 Task: Create a section Debug Dwell and in the section, add a milestone Desktop and Mobile Device Security in the project AnchorTech
Action: Mouse moved to (251, 680)
Screenshot: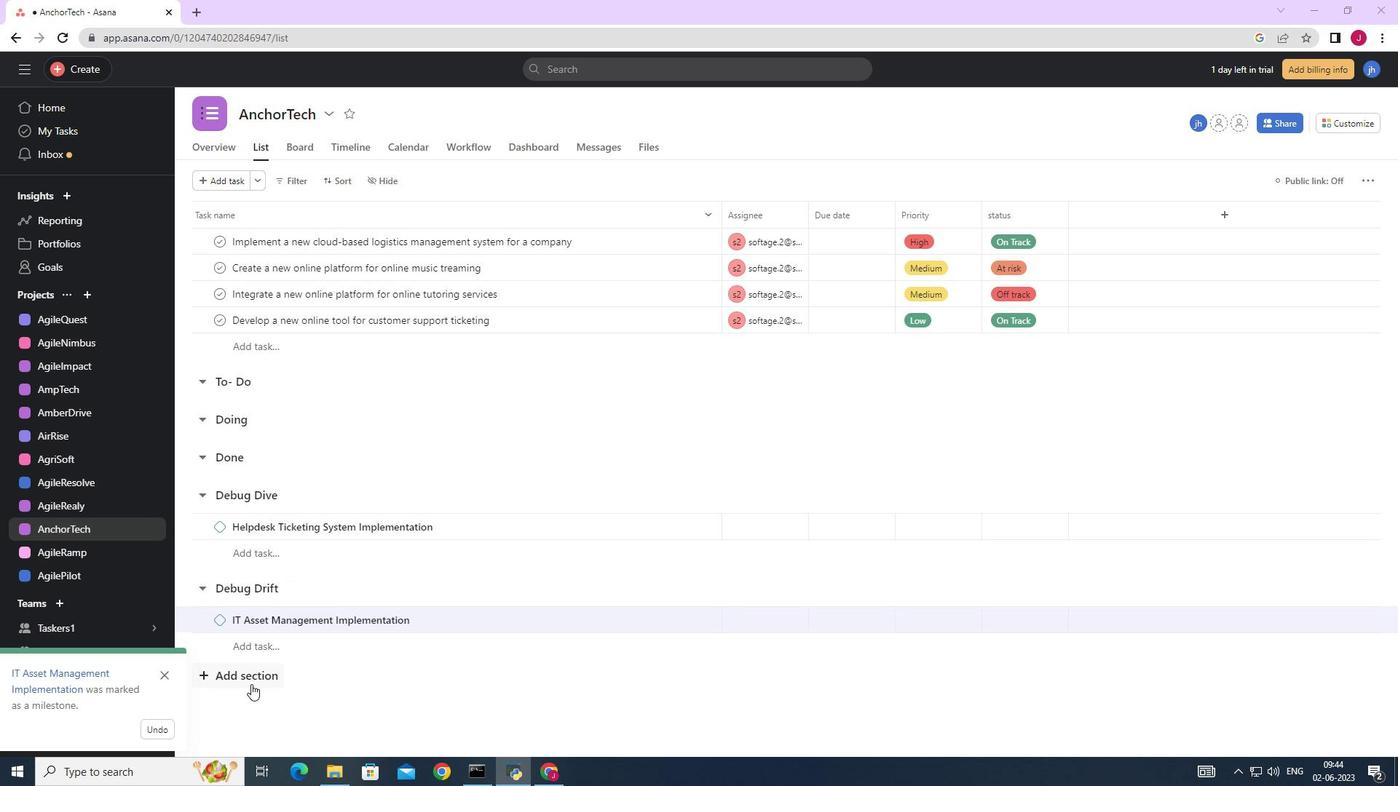 
Action: Mouse pressed left at (251, 680)
Screenshot: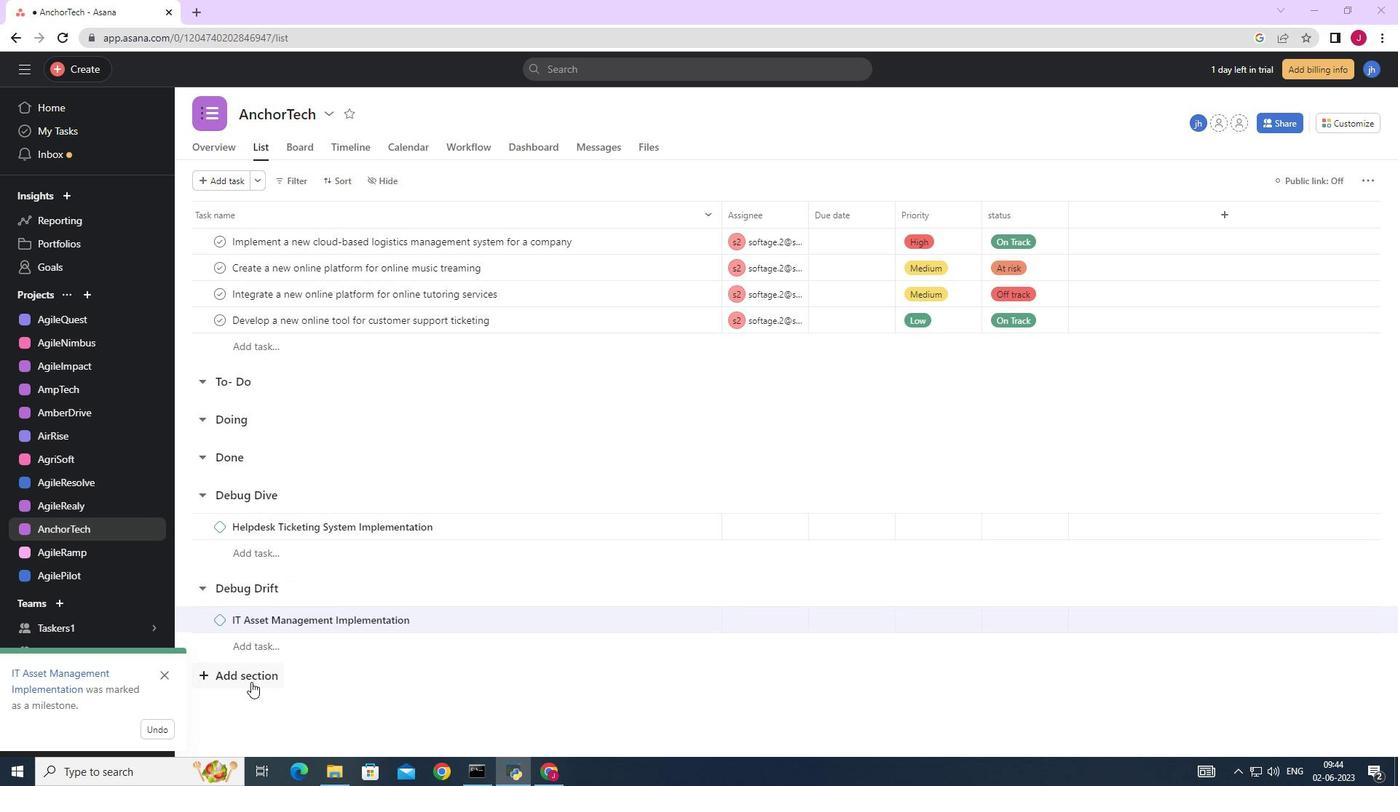 
Action: Key pressed <Key.caps_lock>D<Key.caps_lock>ebug<Key.space><Key.caps_lock>D<Key.caps_lock>well<Key.enter><Key.caps_lock>D<Key.caps_lock>esktop<Key.space>and<Key.space><Key.caps_lock>M<Key.caps_lock>obile<Key.space><Key.caps_lock>D<Key.caps_lock>evice<Key.space><Key.caps_lock>S<Key.caps_lock>ecurity
Screenshot: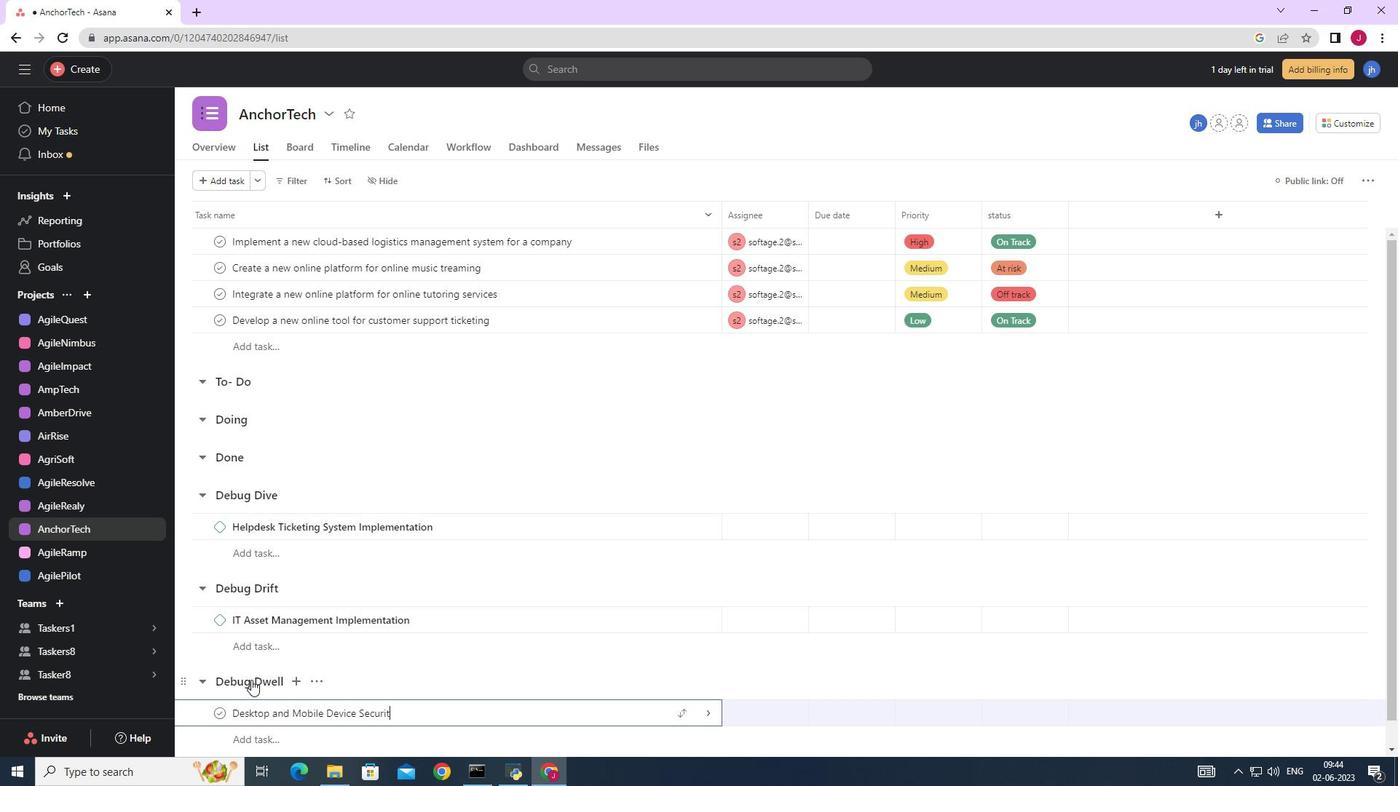 
Action: Mouse moved to (704, 715)
Screenshot: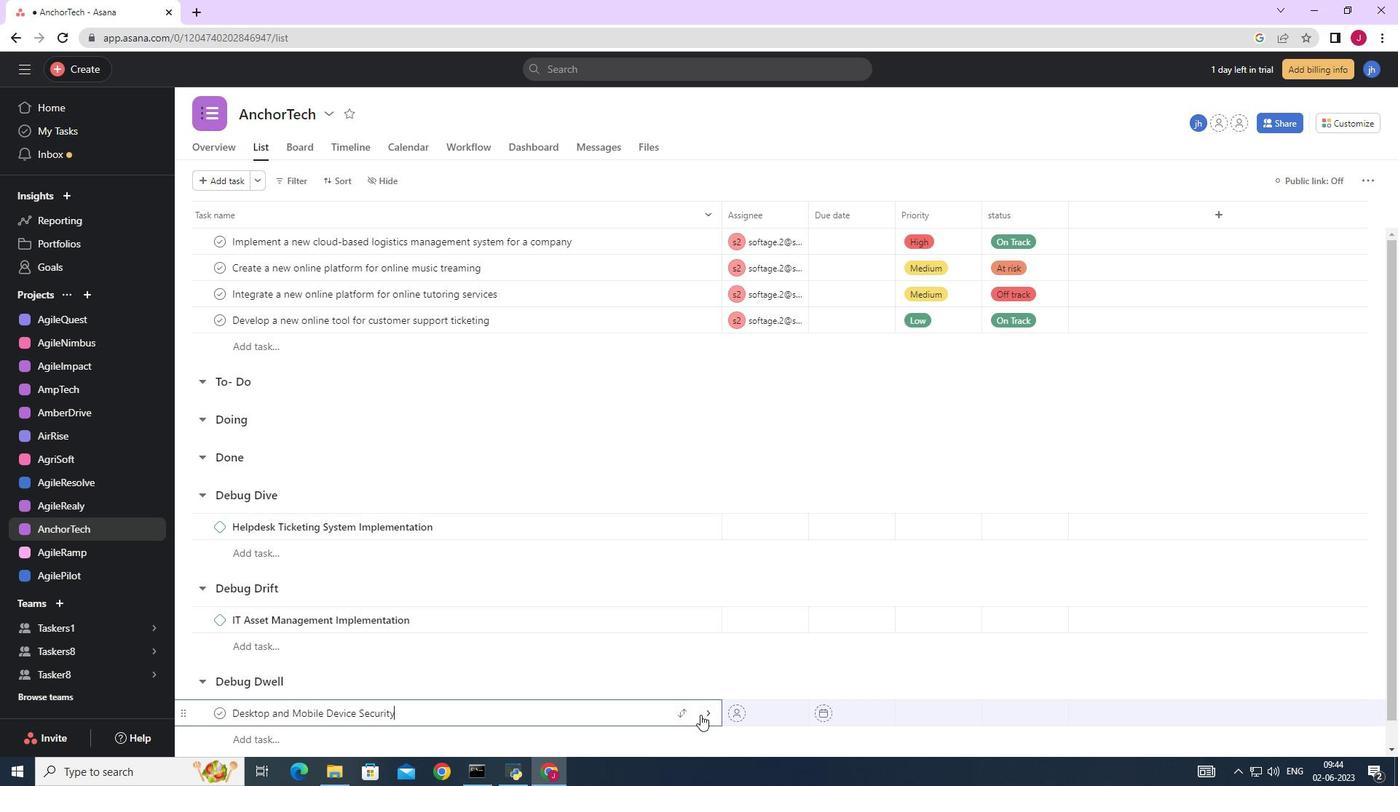
Action: Mouse pressed left at (704, 715)
Screenshot: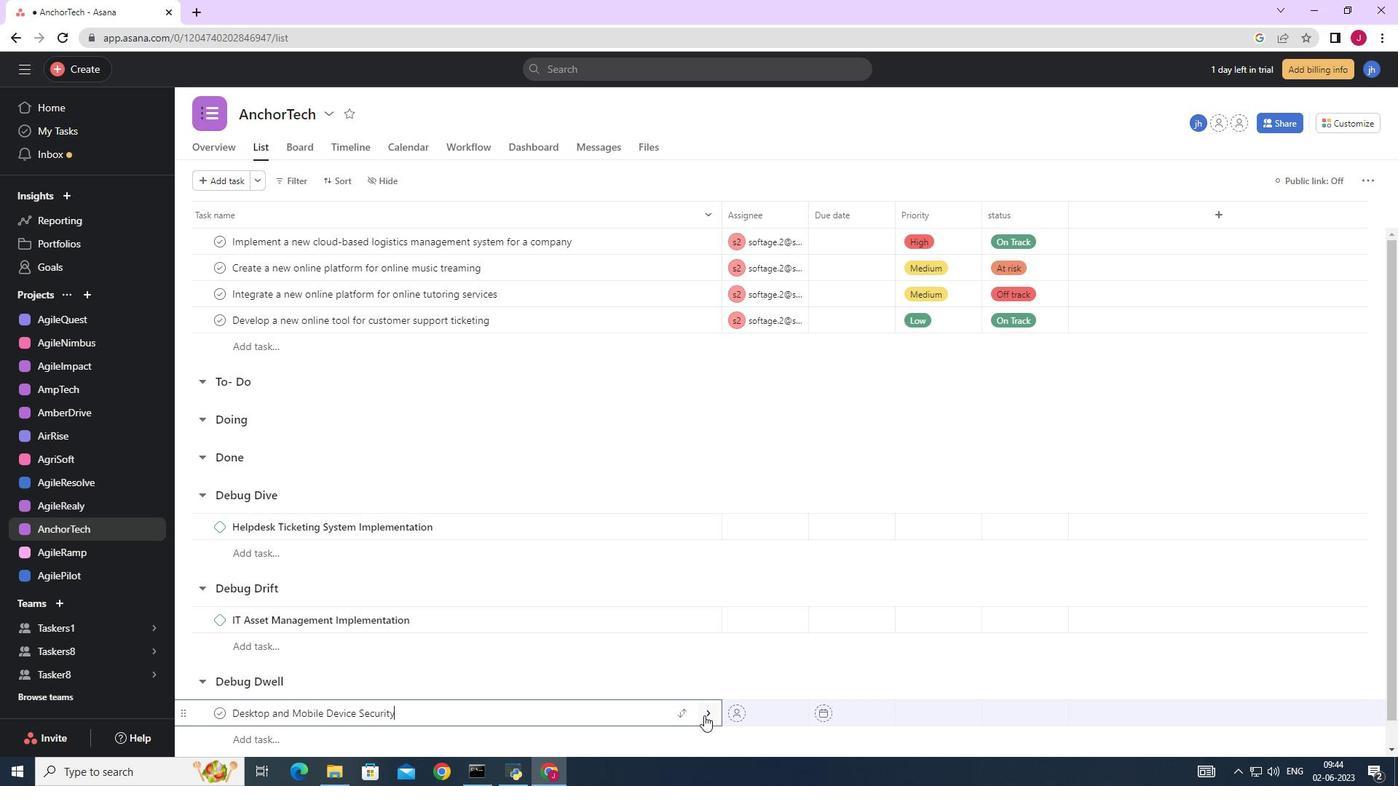 
Action: Mouse moved to (1342, 184)
Screenshot: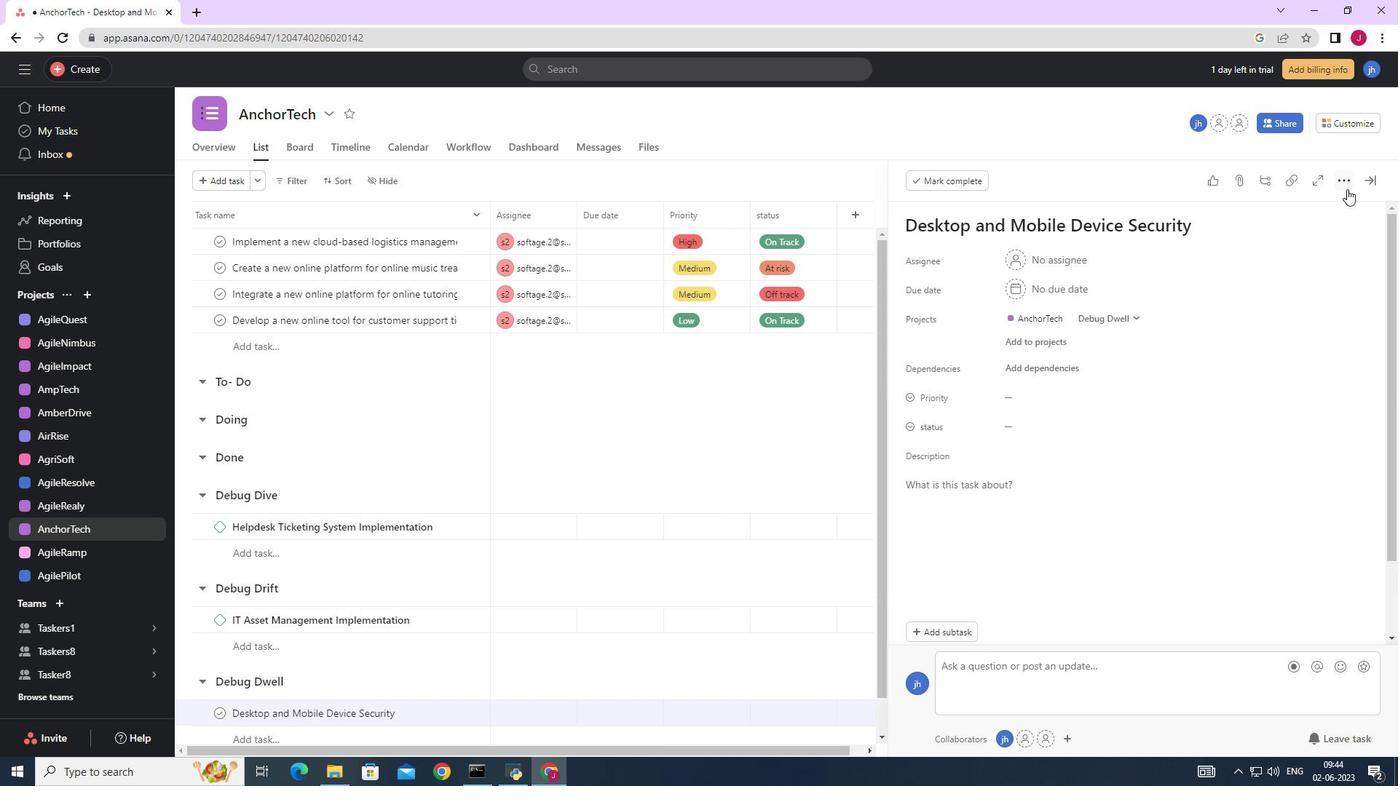 
Action: Mouse pressed left at (1342, 184)
Screenshot: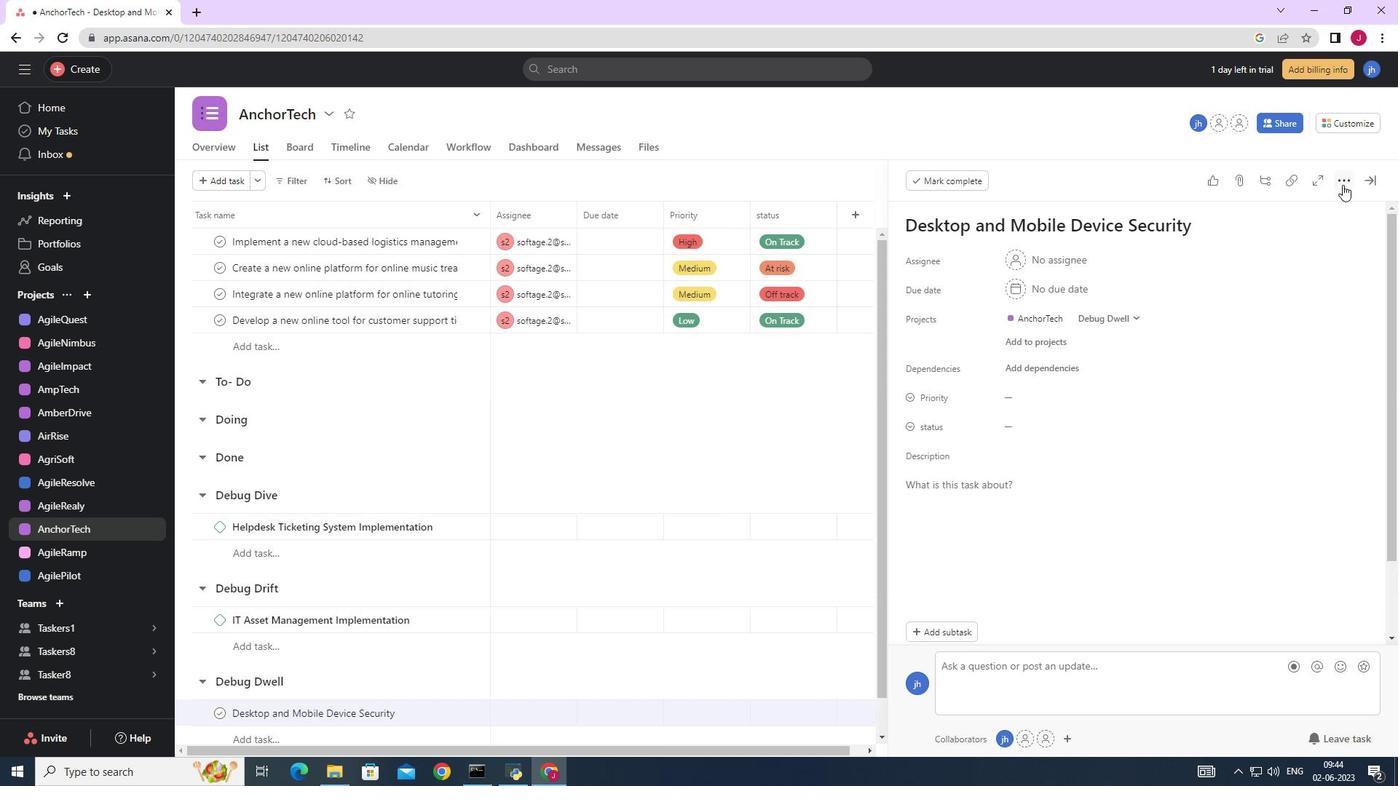 
Action: Mouse moved to (1213, 236)
Screenshot: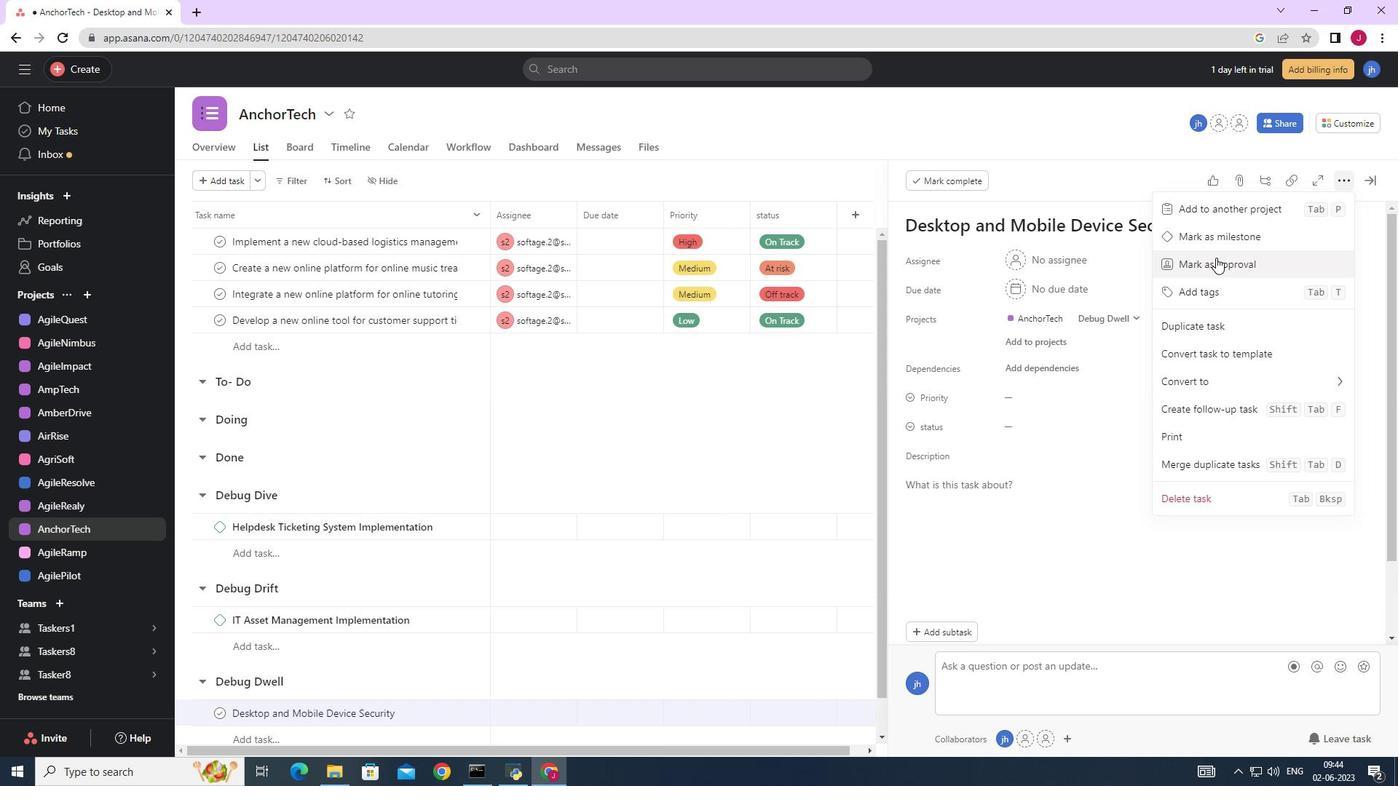 
Action: Mouse pressed left at (1213, 236)
Screenshot: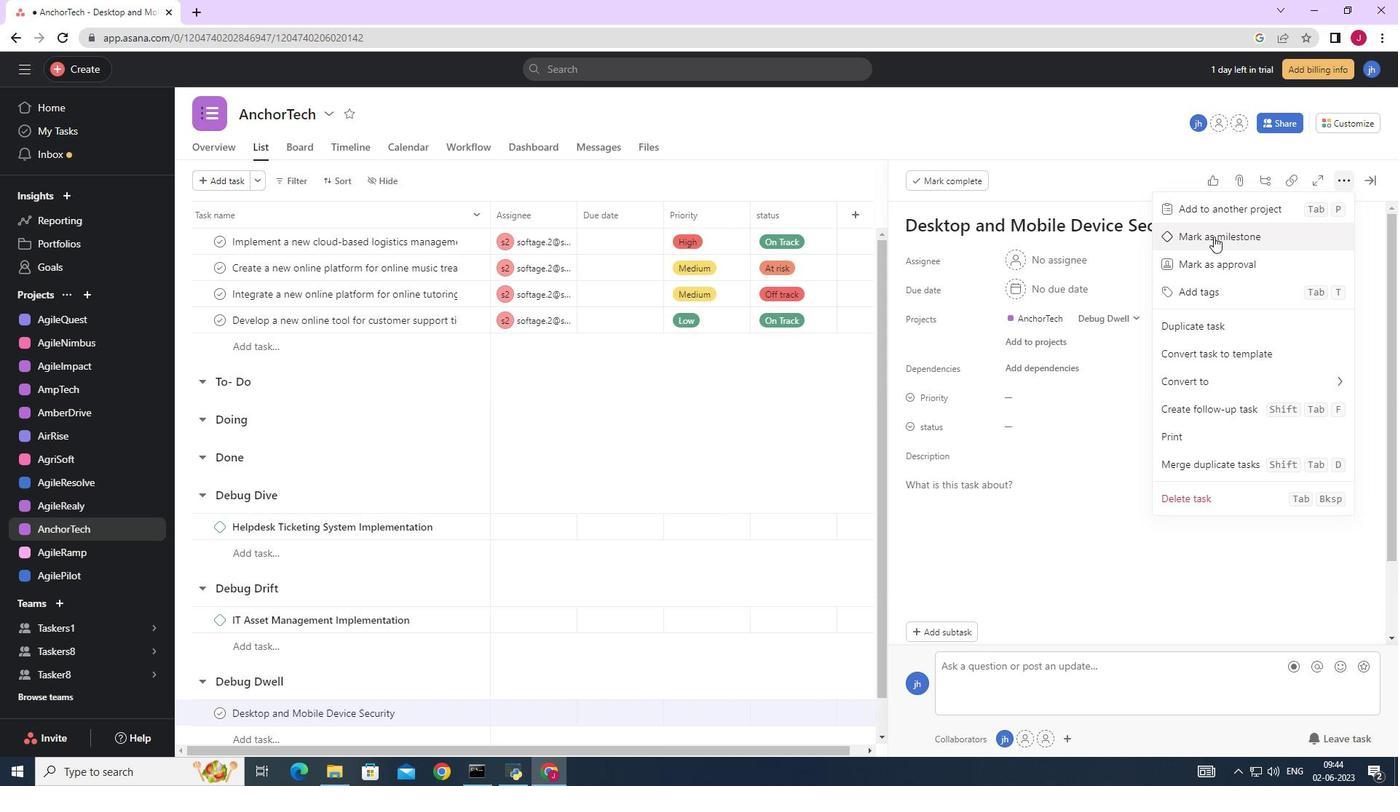 
Action: Mouse moved to (1374, 181)
Screenshot: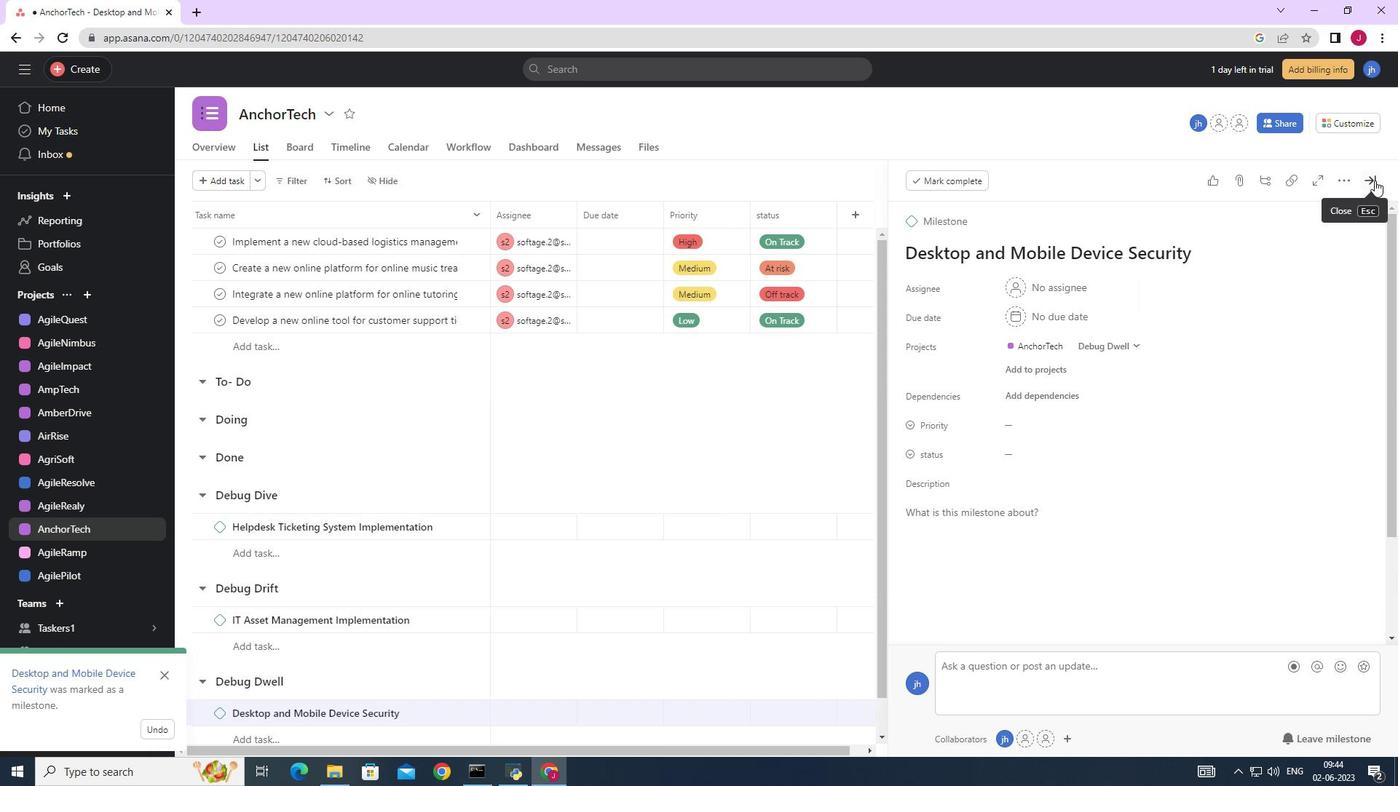 
Action: Mouse pressed left at (1374, 181)
Screenshot: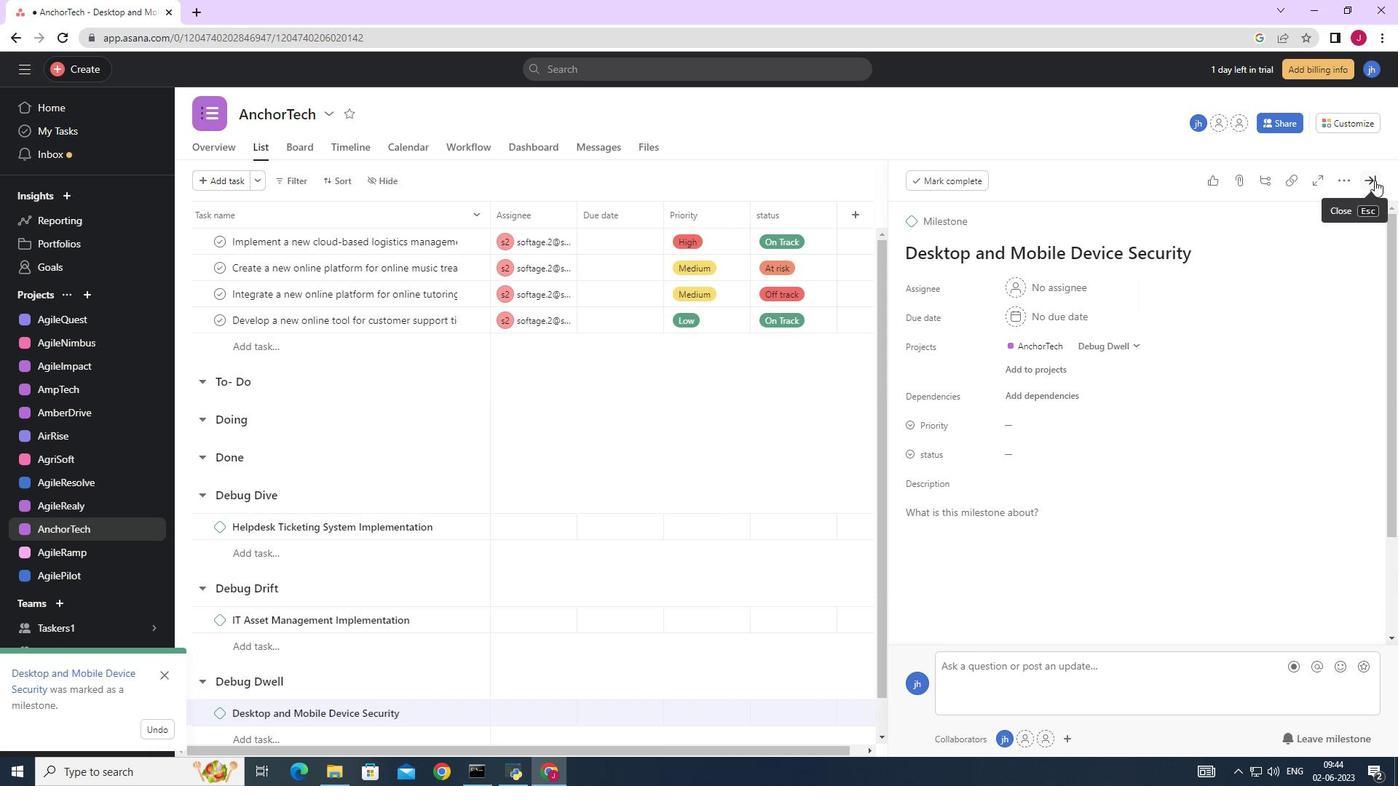 
Action: Mouse moved to (1037, 331)
Screenshot: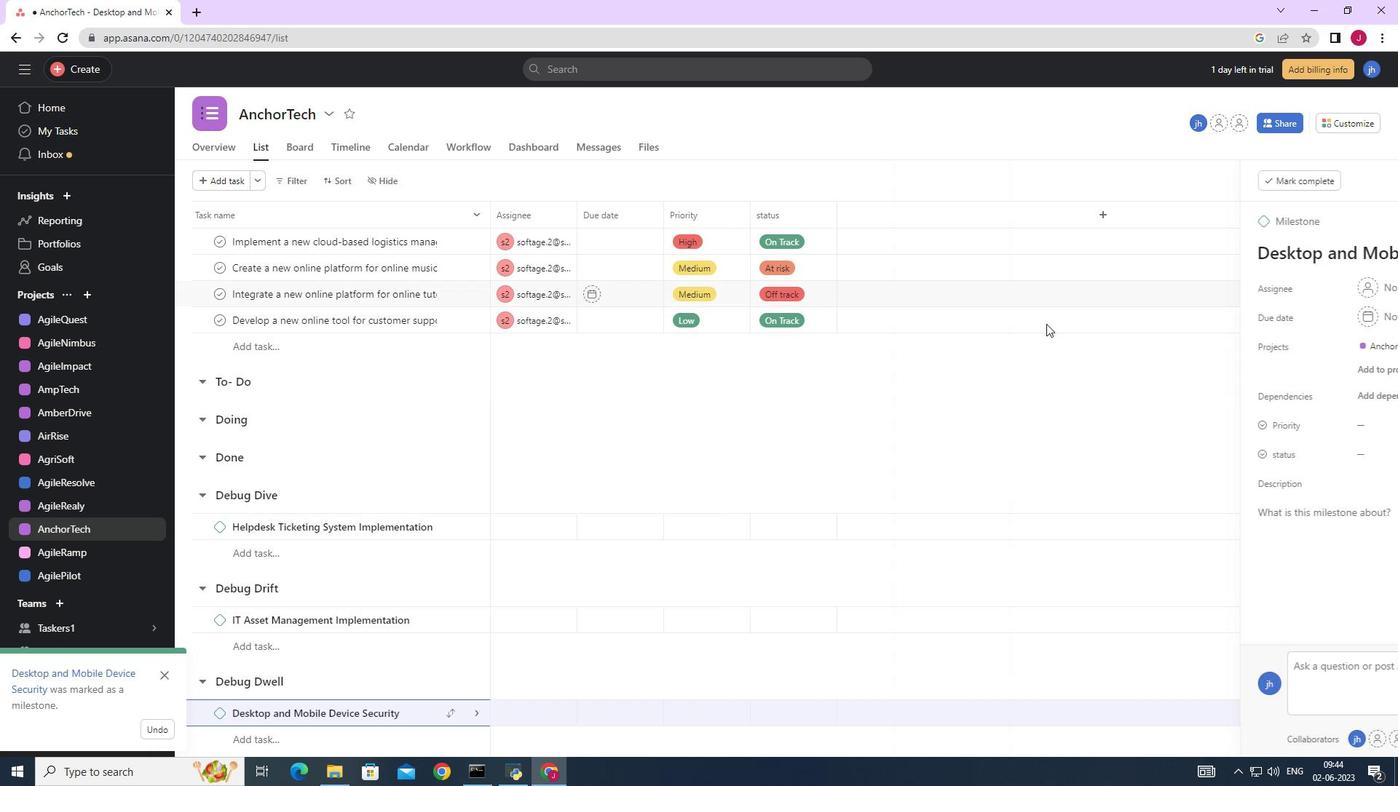 
